 Task: Add Four Sigmatic Mushroom Coffee Mix With Chaga-Pkt to the cart.
Action: Mouse moved to (18, 121)
Screenshot: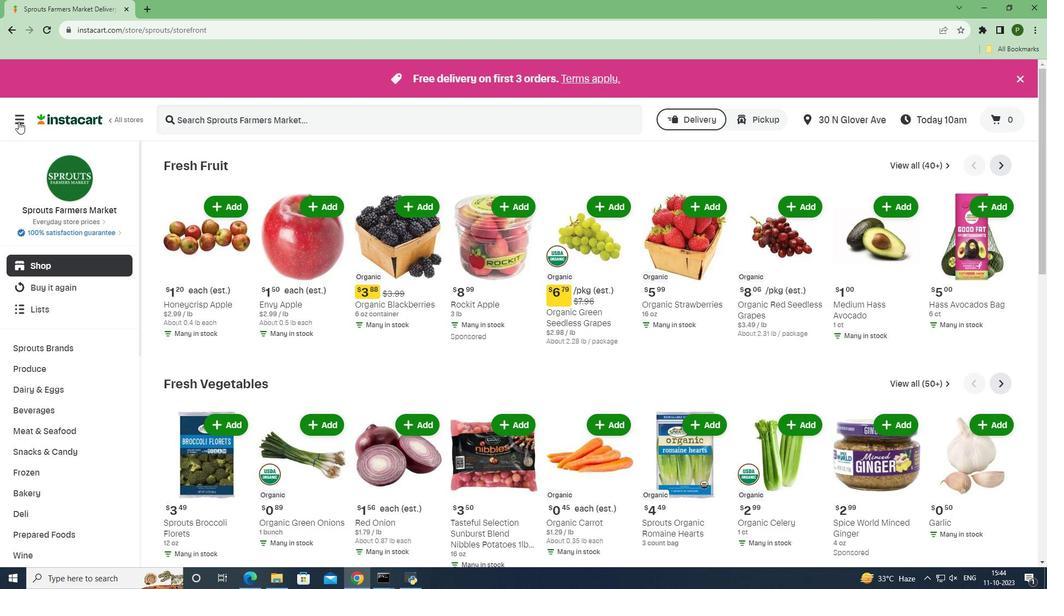 
Action: Mouse pressed left at (18, 121)
Screenshot: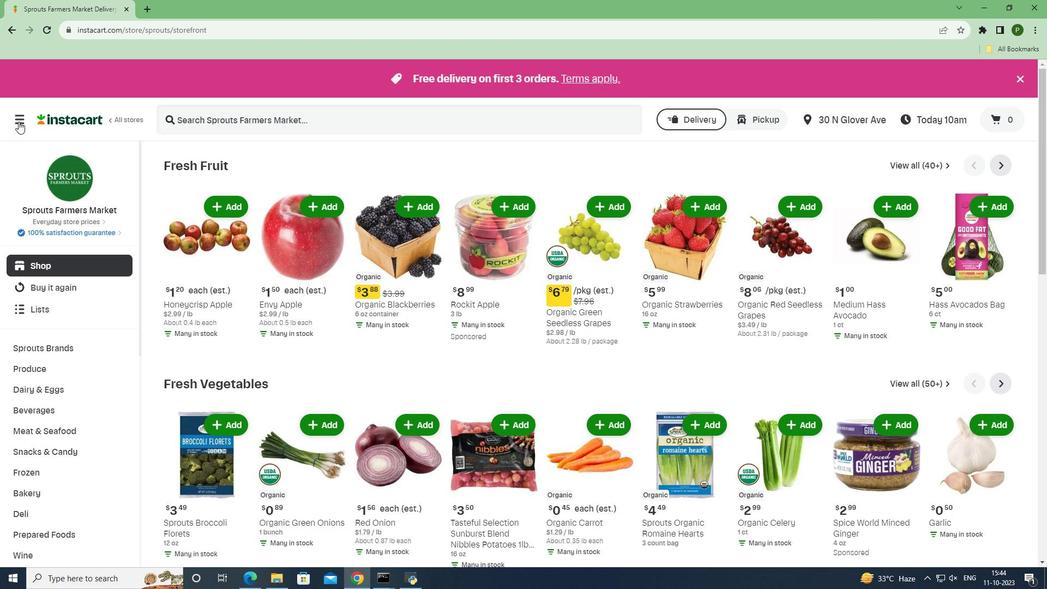 
Action: Mouse moved to (78, 283)
Screenshot: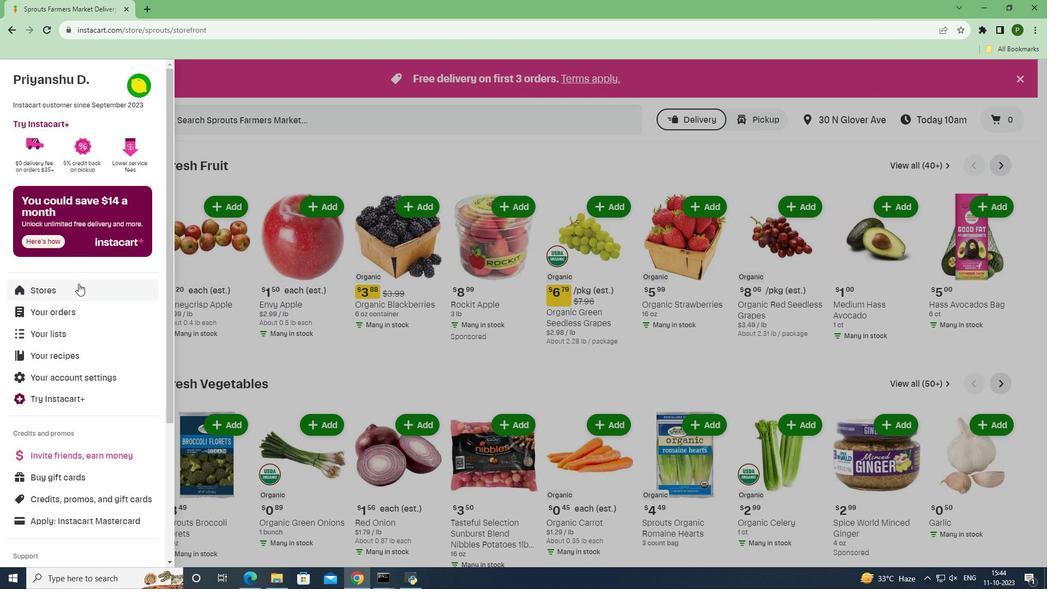 
Action: Mouse pressed left at (78, 283)
Screenshot: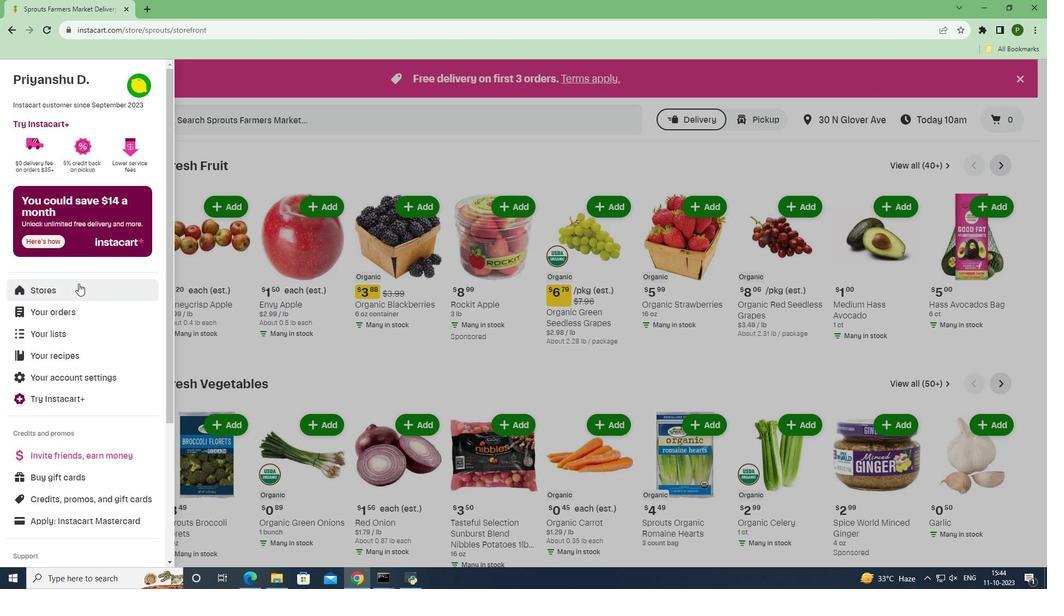 
Action: Mouse moved to (235, 124)
Screenshot: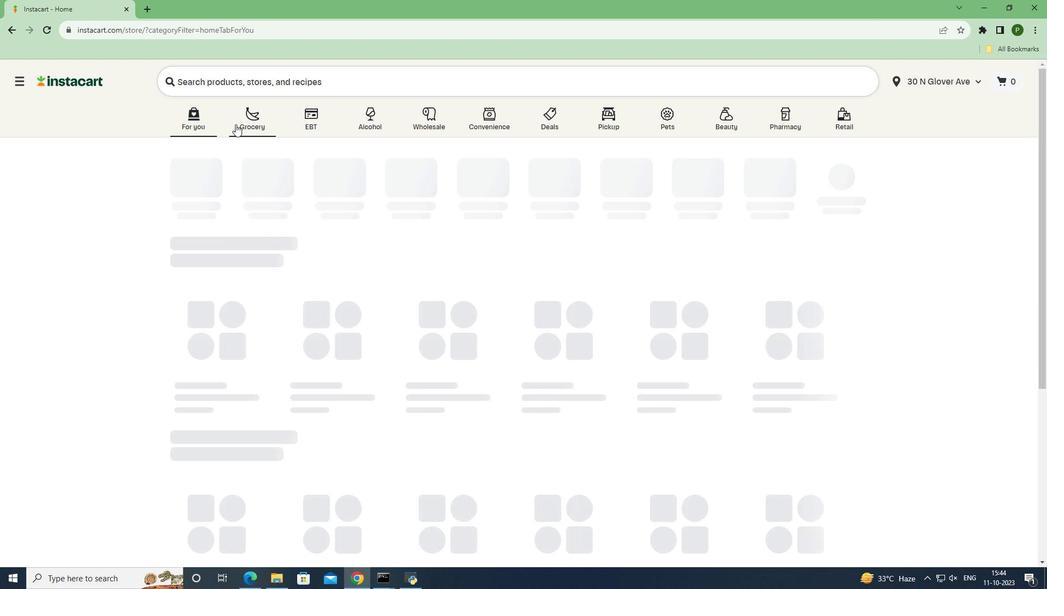 
Action: Mouse pressed left at (235, 124)
Screenshot: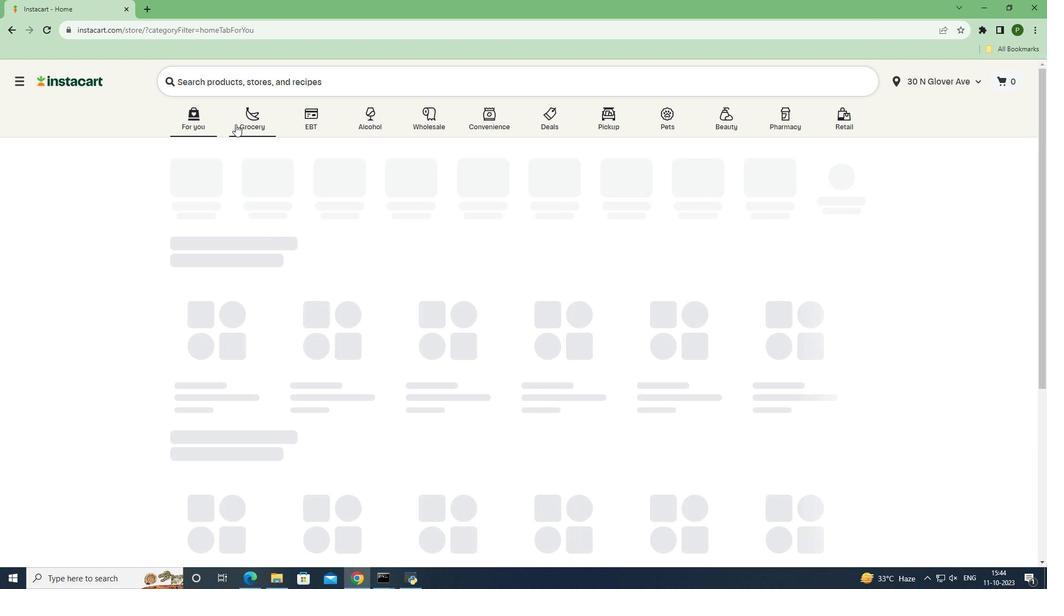 
Action: Mouse moved to (429, 256)
Screenshot: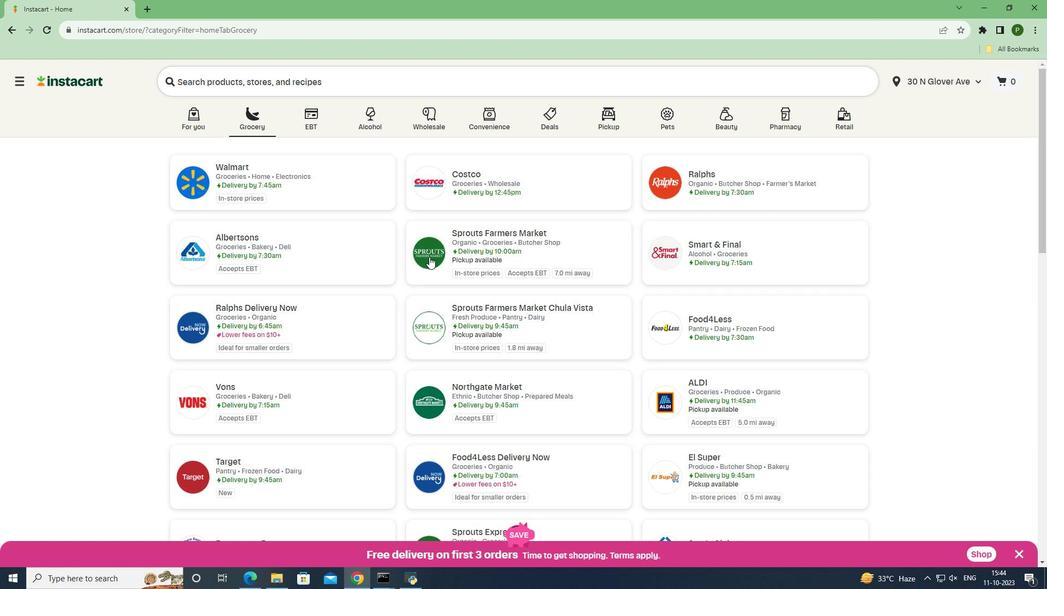 
Action: Mouse pressed left at (429, 256)
Screenshot: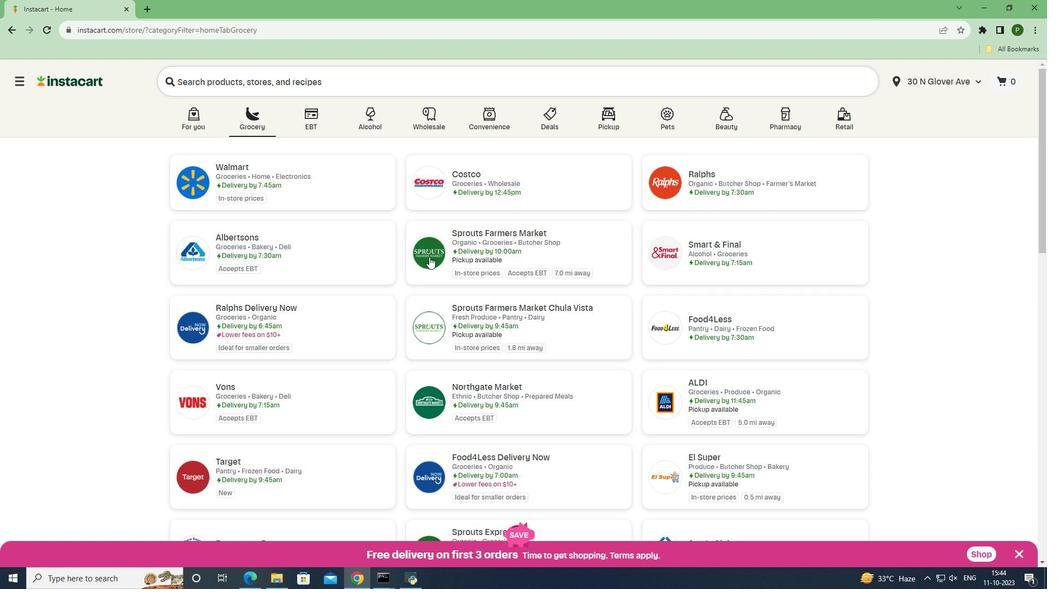 
Action: Mouse moved to (74, 412)
Screenshot: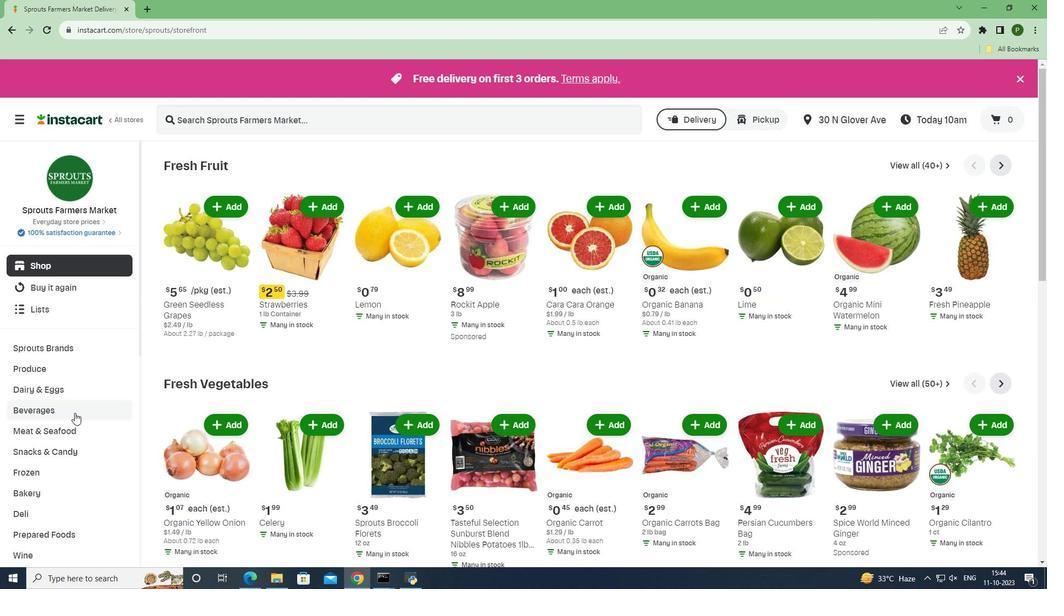 
Action: Mouse pressed left at (74, 412)
Screenshot: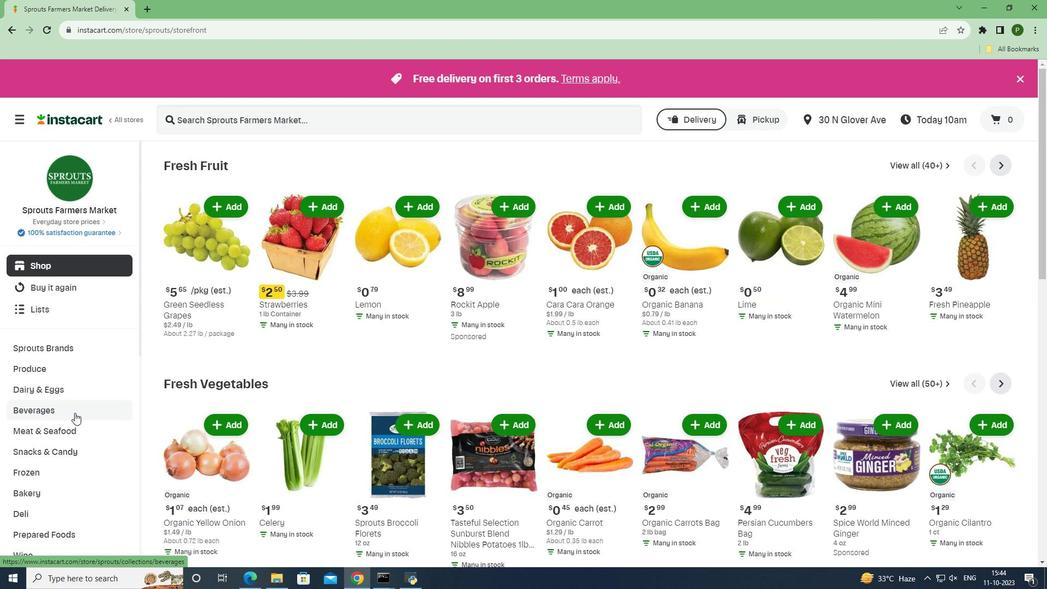 
Action: Mouse moved to (74, 473)
Screenshot: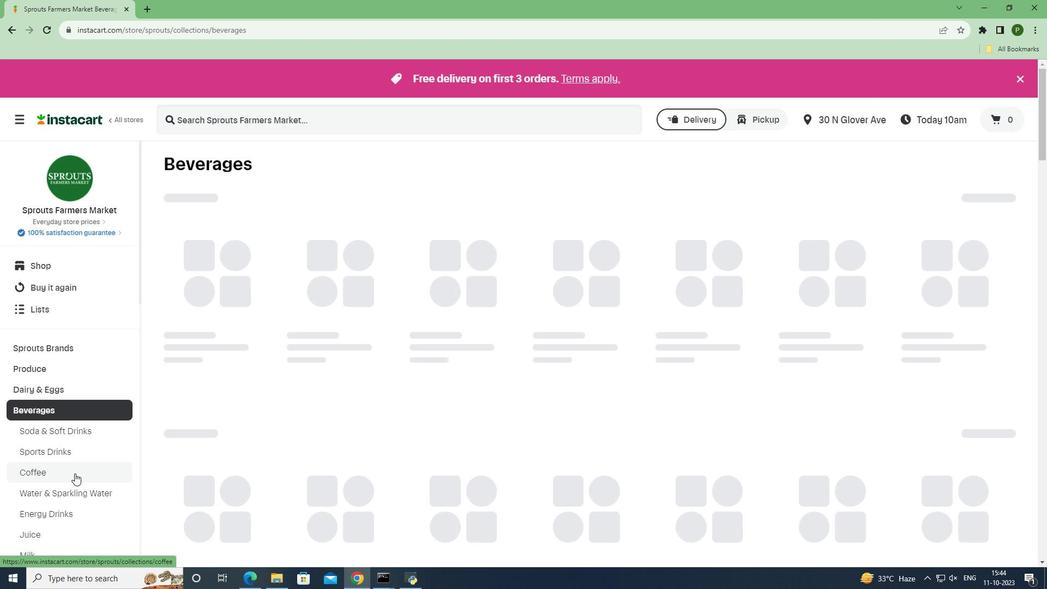 
Action: Mouse pressed left at (74, 473)
Screenshot: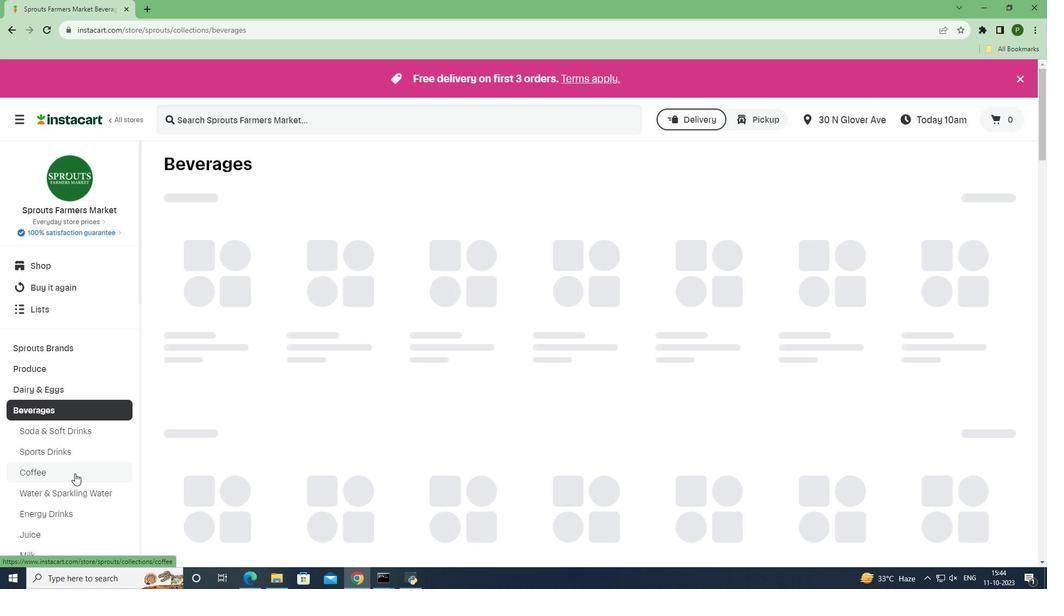 
Action: Mouse moved to (192, 123)
Screenshot: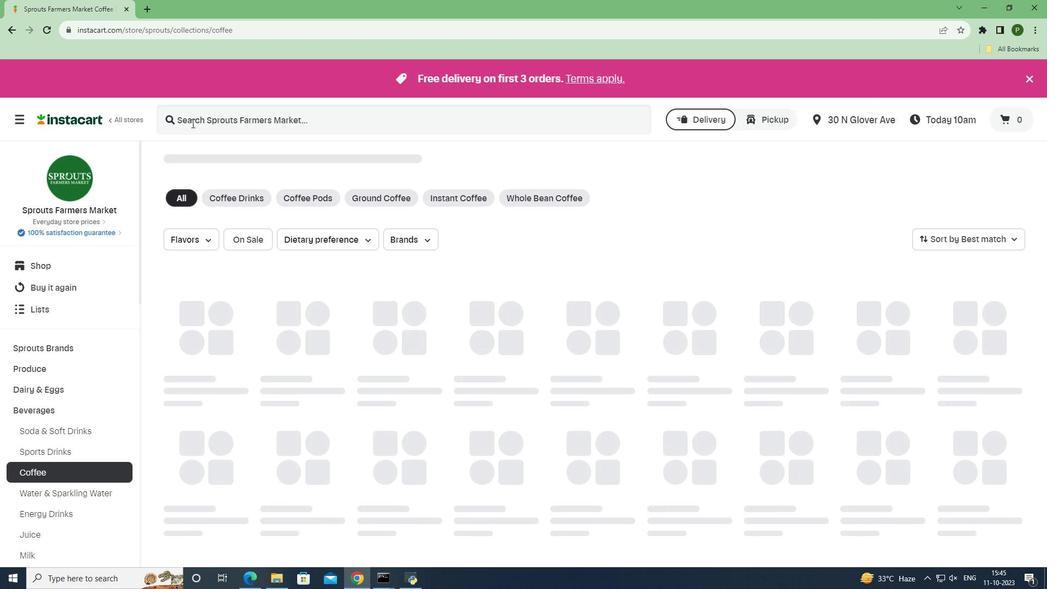 
Action: Mouse pressed left at (192, 123)
Screenshot: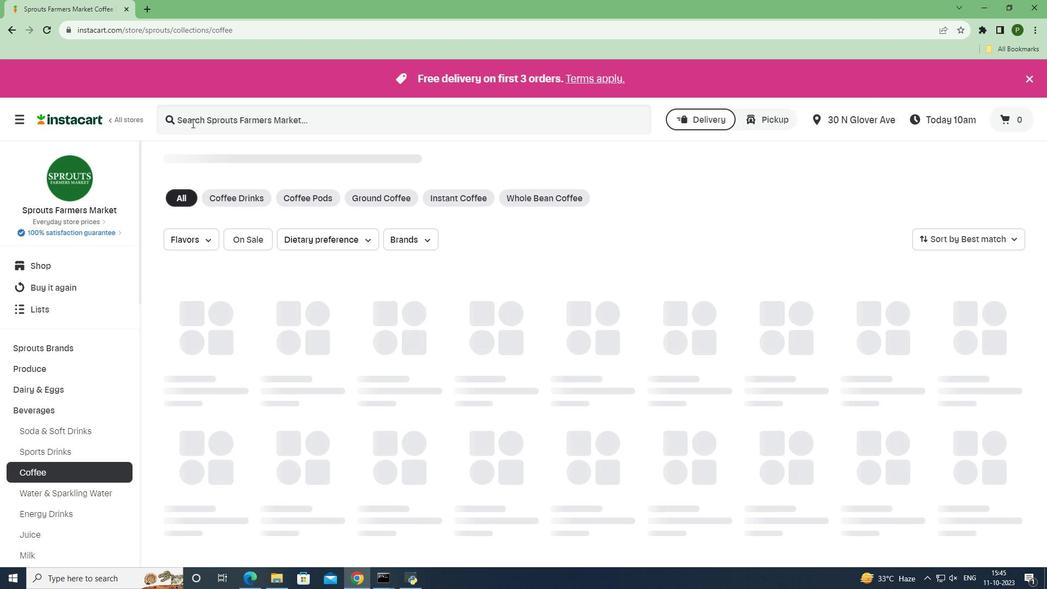 
Action: Key pressed <Key.caps_lock>F<Key.caps_lock>our<Key.space><Key.caps_lock>S<Key.caps_lock>igmatic<Key.space><Key.caps_lock>M<Key.caps_lock>ushrr<Key.backspace>oom<Key.space><Key.caps_lock>C<Key.caps_lock>offee<Key.space><Key.caps_lock>M<Key.caps_lock>ix<Key.space>with<Key.space><Key.caps_lock>C<Key.caps_lock>haga-<Key.caps_lock>P<Key.caps_lock>kt<Key.space><Key.enter>
Screenshot: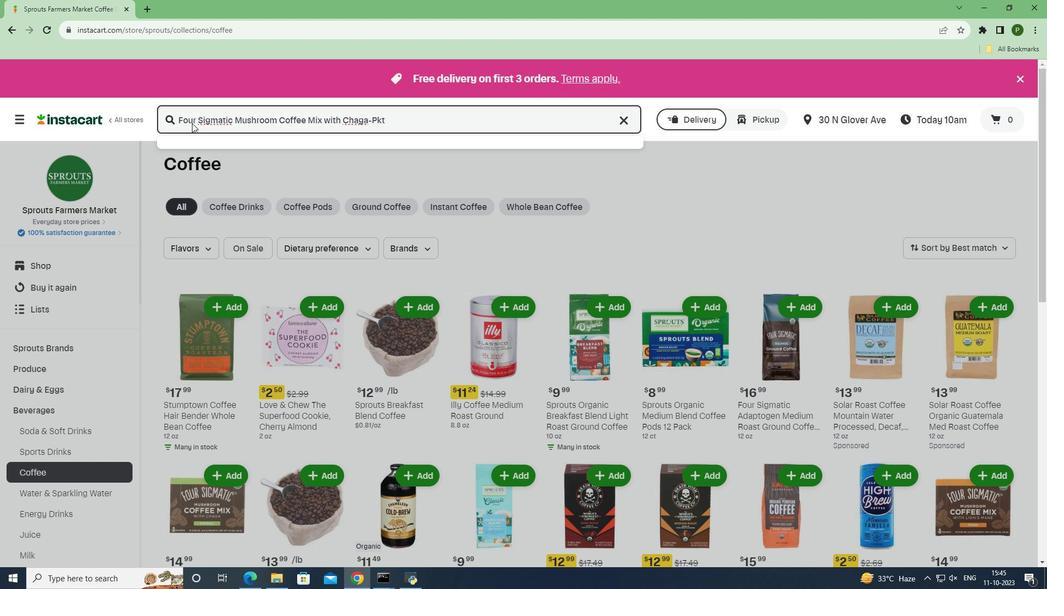 
Action: Mouse moved to (622, 234)
Screenshot: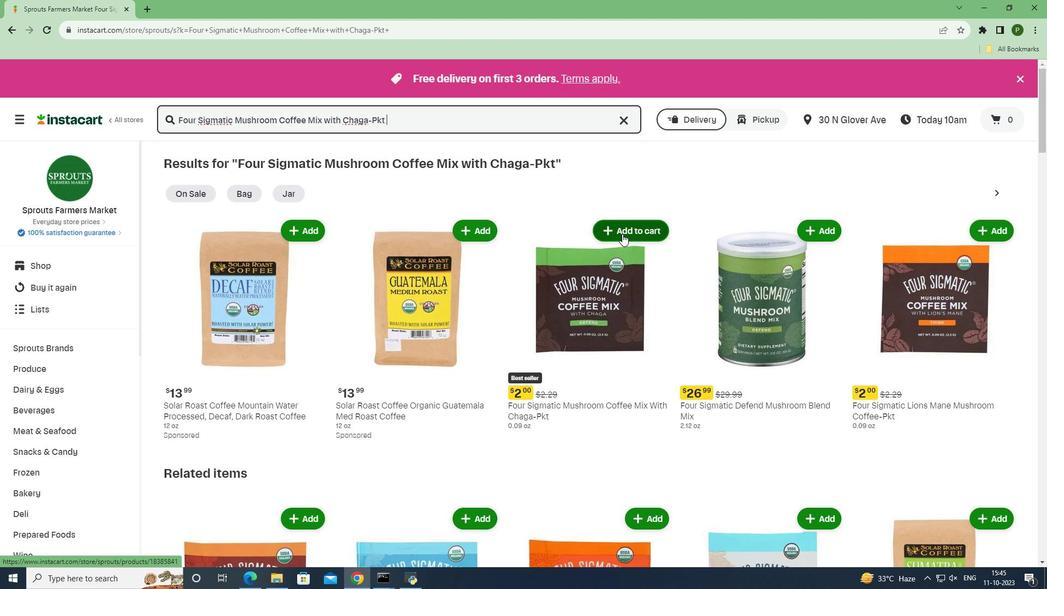 
Action: Mouse pressed left at (622, 234)
Screenshot: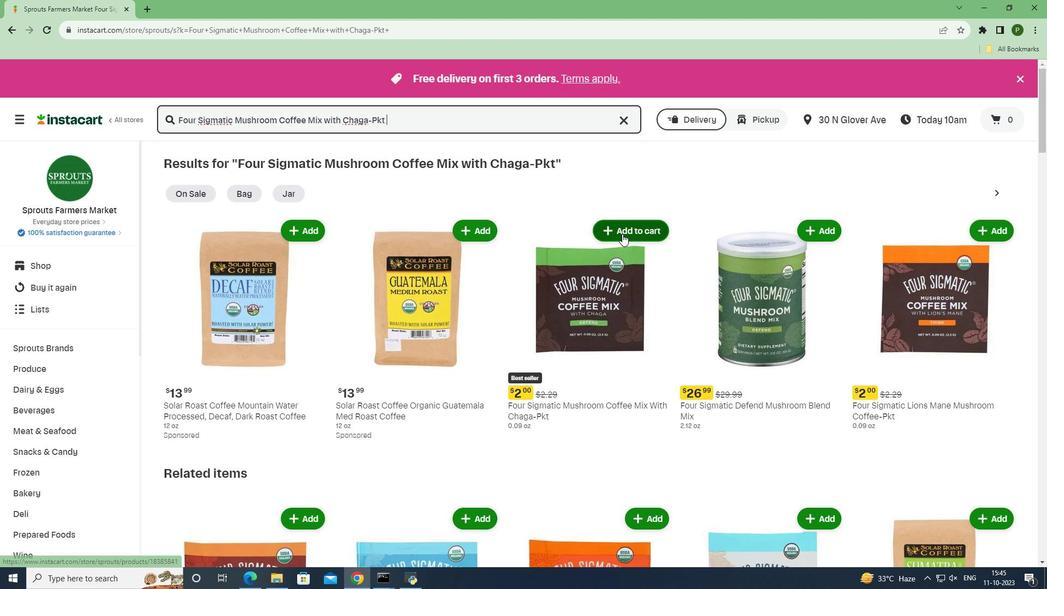 
Action: Mouse moved to (664, 281)
Screenshot: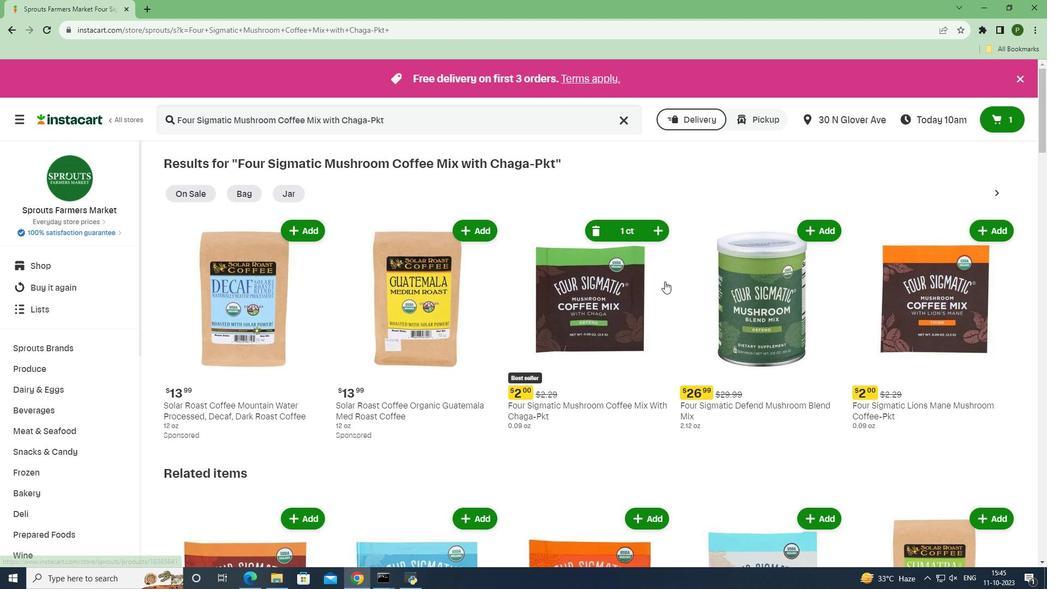 
